 Task: Create New Customer with Customer Name: Depot Drug and Variety, Billing Address Line1: 3113 Abia Martin Drive, Billing Address Line2:  Panther Burn, Billing Address Line3:  Mississippi 38765, Cell Number: 574-212-5169
Action: Mouse moved to (201, 36)
Screenshot: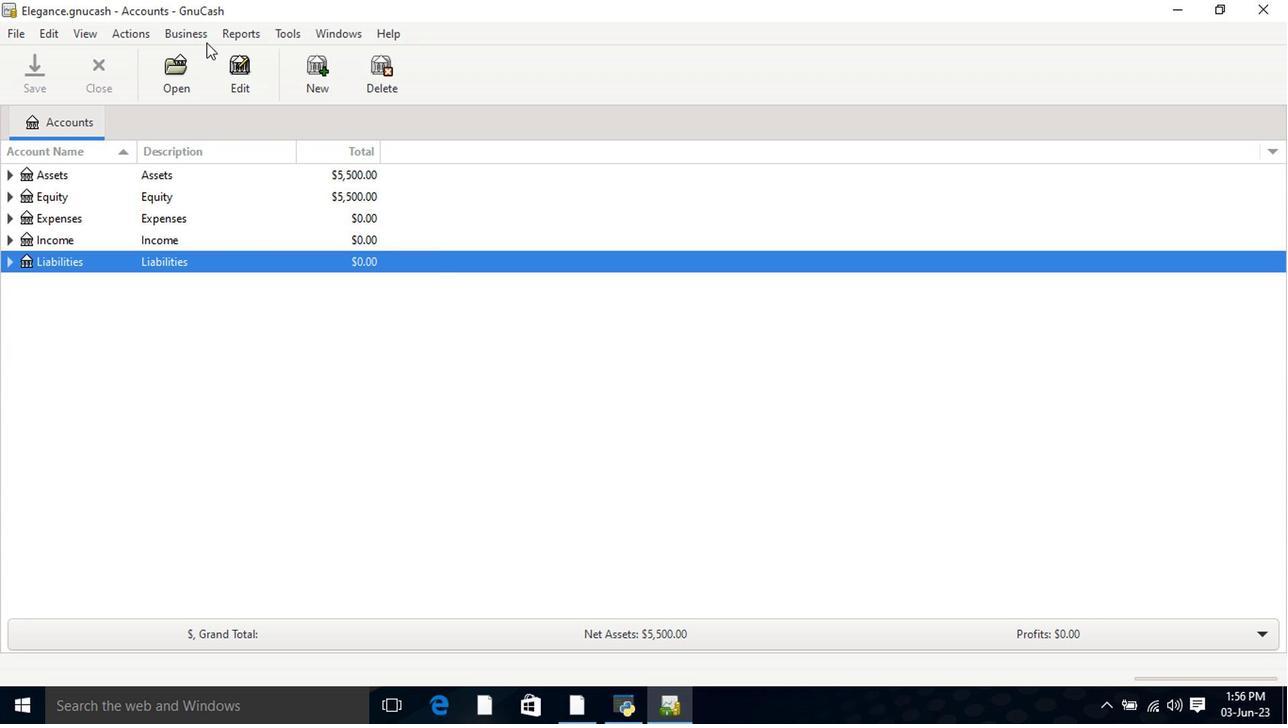 
Action: Mouse pressed left at (201, 36)
Screenshot: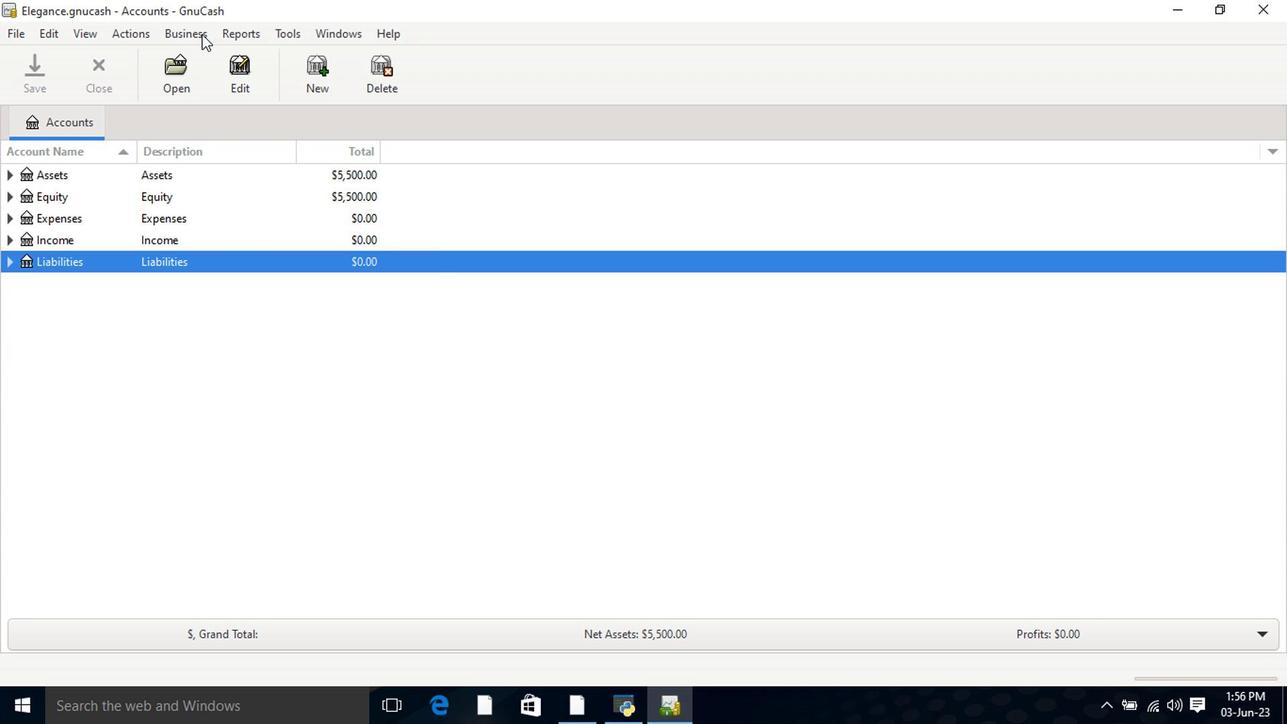 
Action: Mouse moved to (412, 89)
Screenshot: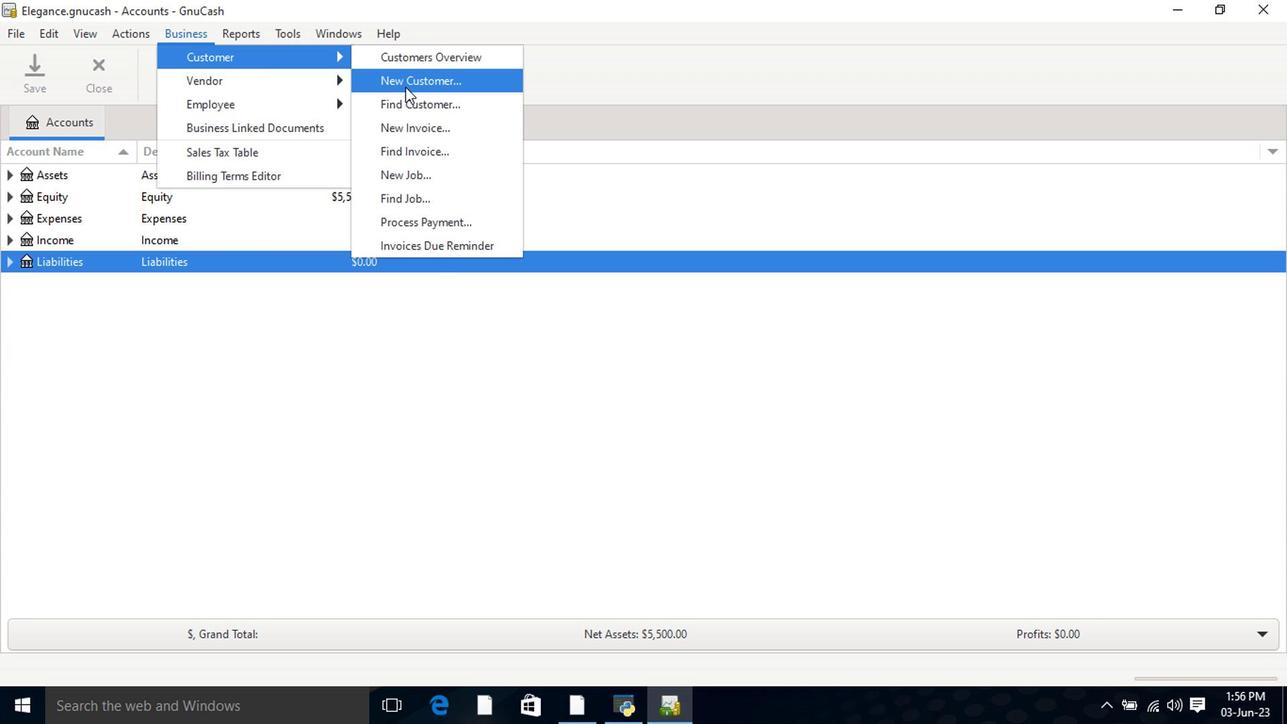 
Action: Mouse pressed left at (412, 89)
Screenshot: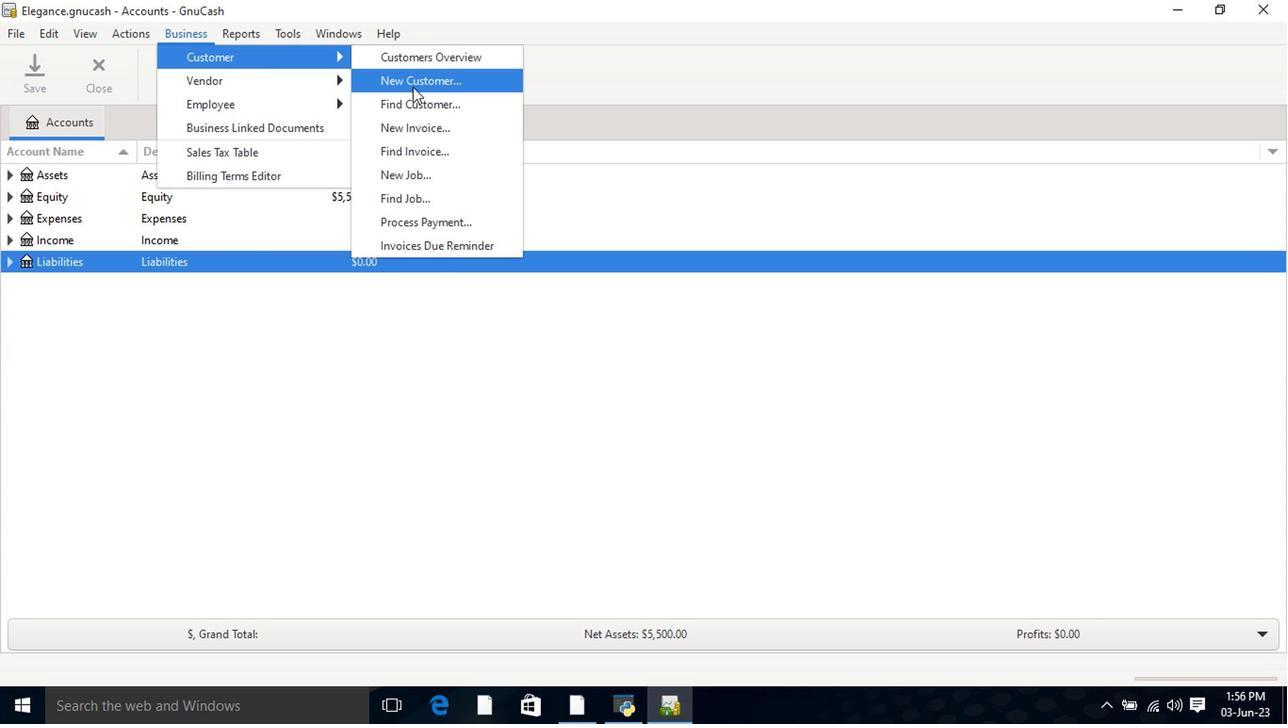 
Action: Mouse moved to (667, 213)
Screenshot: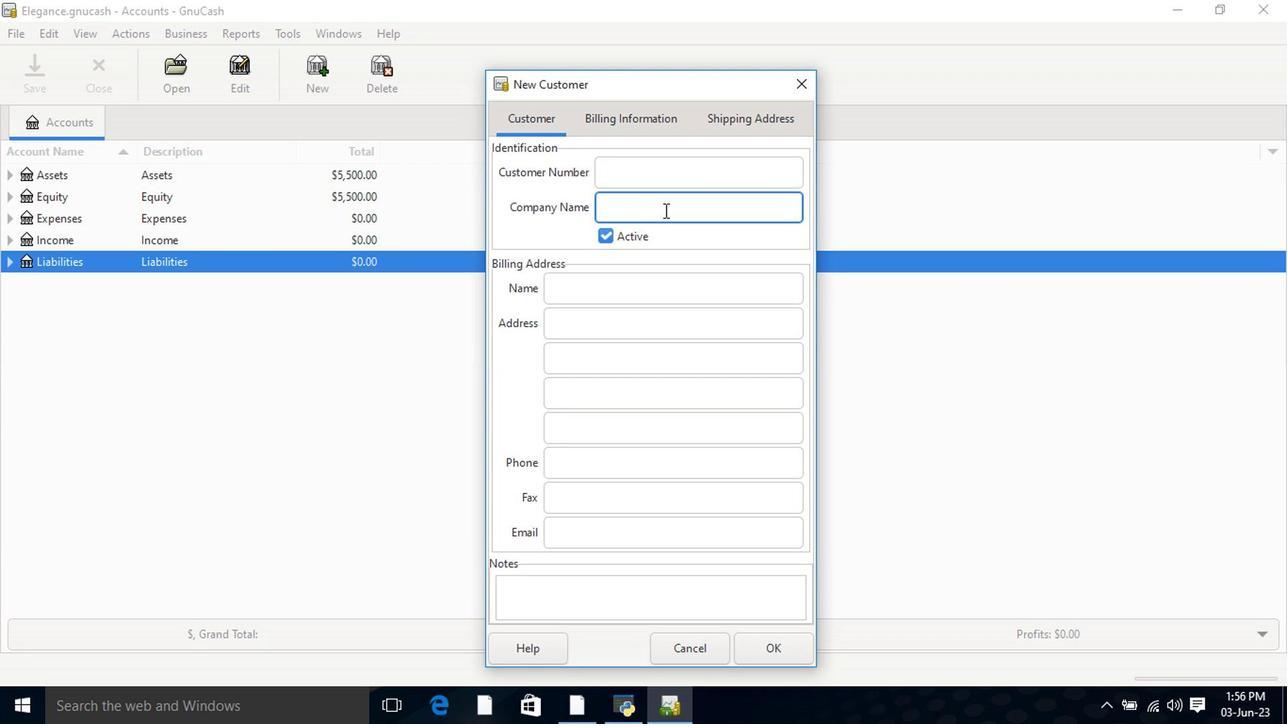 
Action: Key pressed <Key.shift>Depot<Key.space><Key.shift>Drug<Key.space>and<Key.space><Key.shift>Variety<Key.tab><Key.tab><Key.tab>
Screenshot: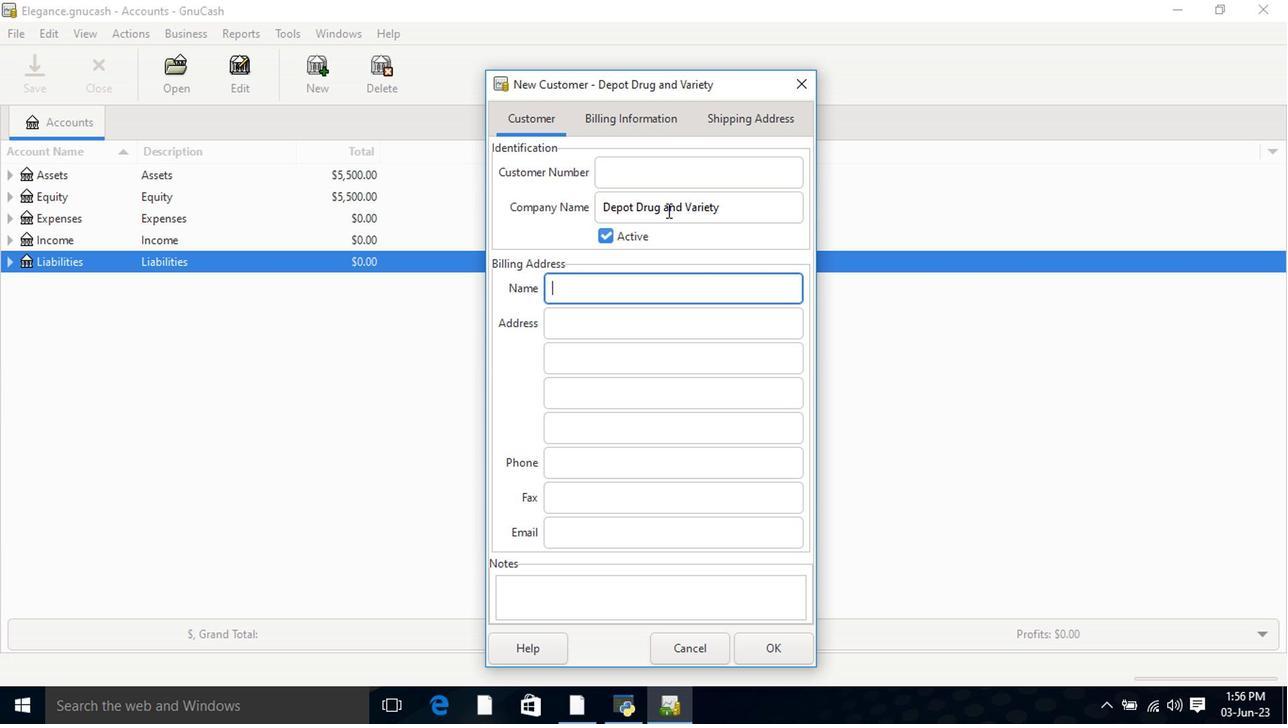 
Action: Mouse moved to (811, 313)
Screenshot: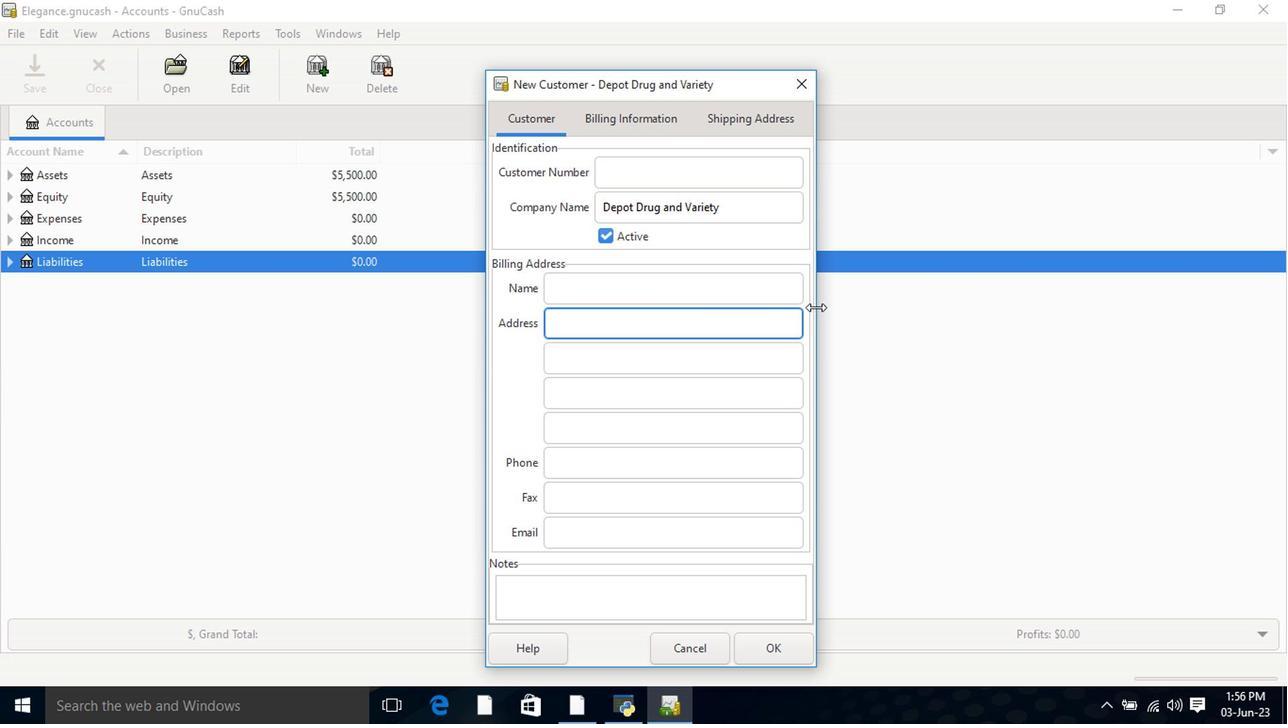 
Action: Key pressed 3113<Key.space><Key.shift>Abia<Key.space><Key.shift>Martin<Key.space><Key.shift>Drive<Key.tab><Key.shift>Panther<Key.space><Key.shift>Burn<Key.tab><Key.shift>Mississippi<Key.space>38765<Key.tab><Key.tab>574-212-5169
Screenshot: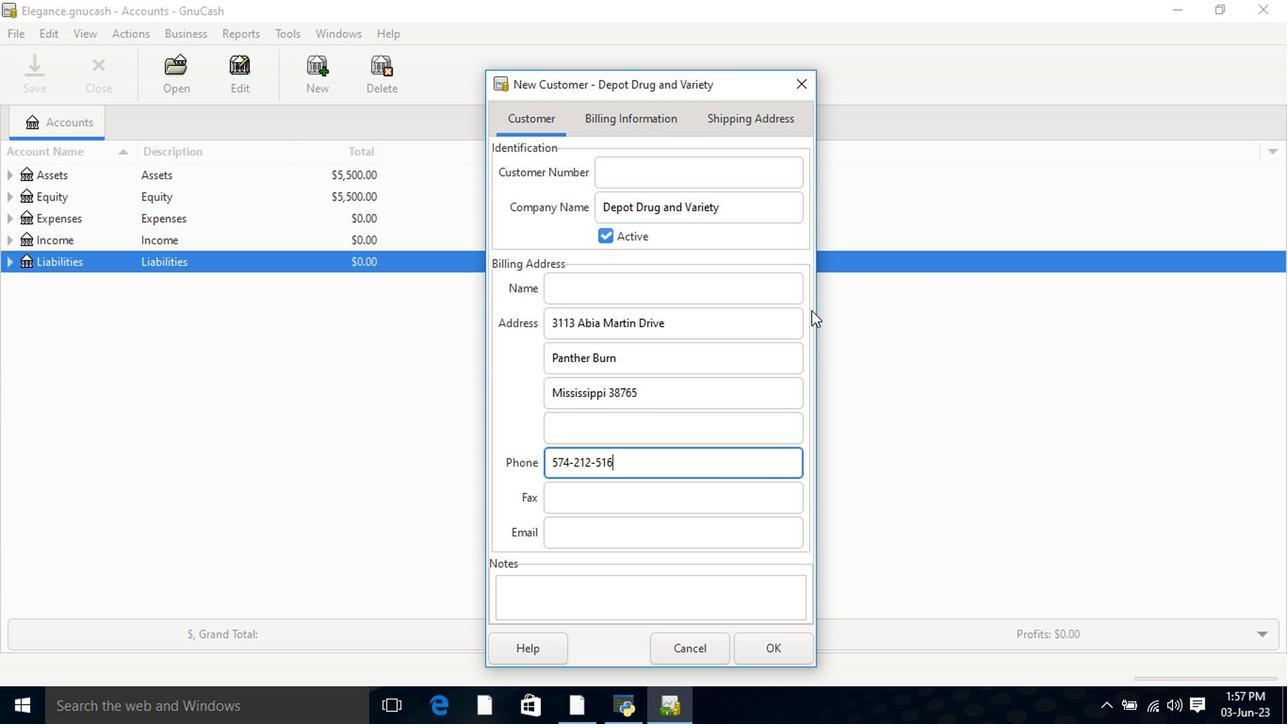 
Action: Mouse moved to (628, 124)
Screenshot: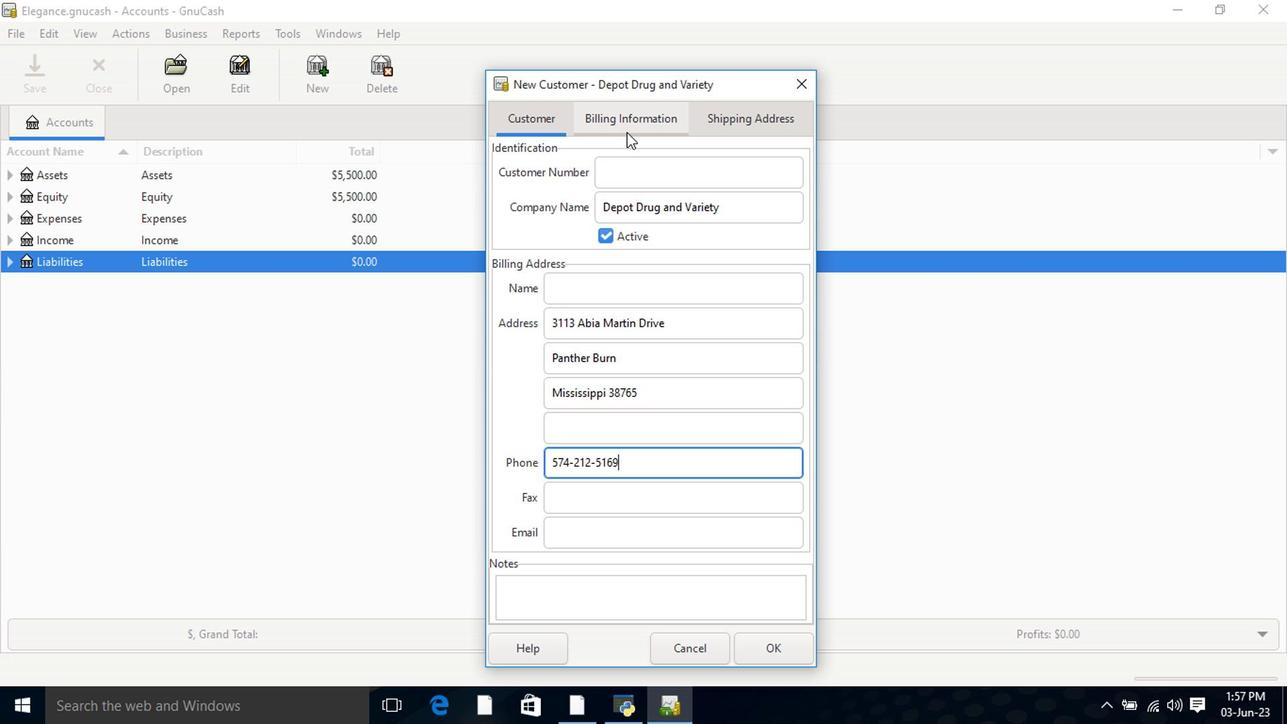 
Action: Mouse pressed left at (628, 124)
Screenshot: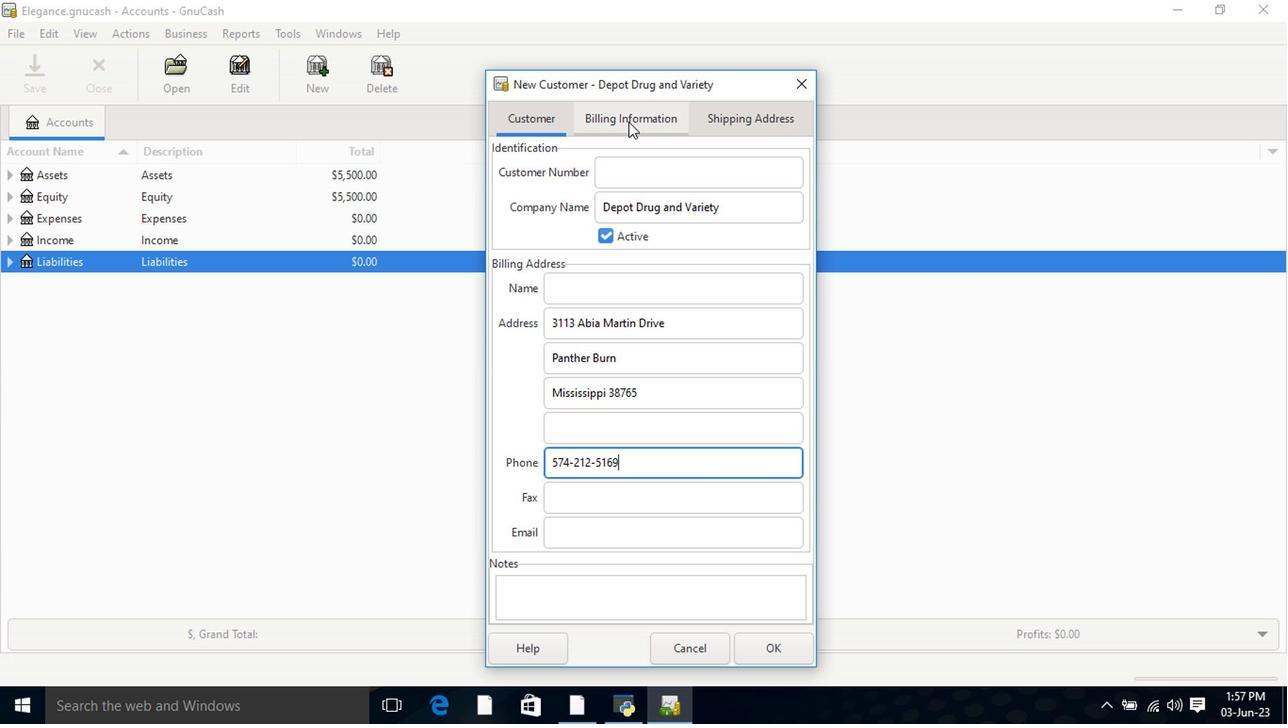 
Action: Mouse moved to (746, 117)
Screenshot: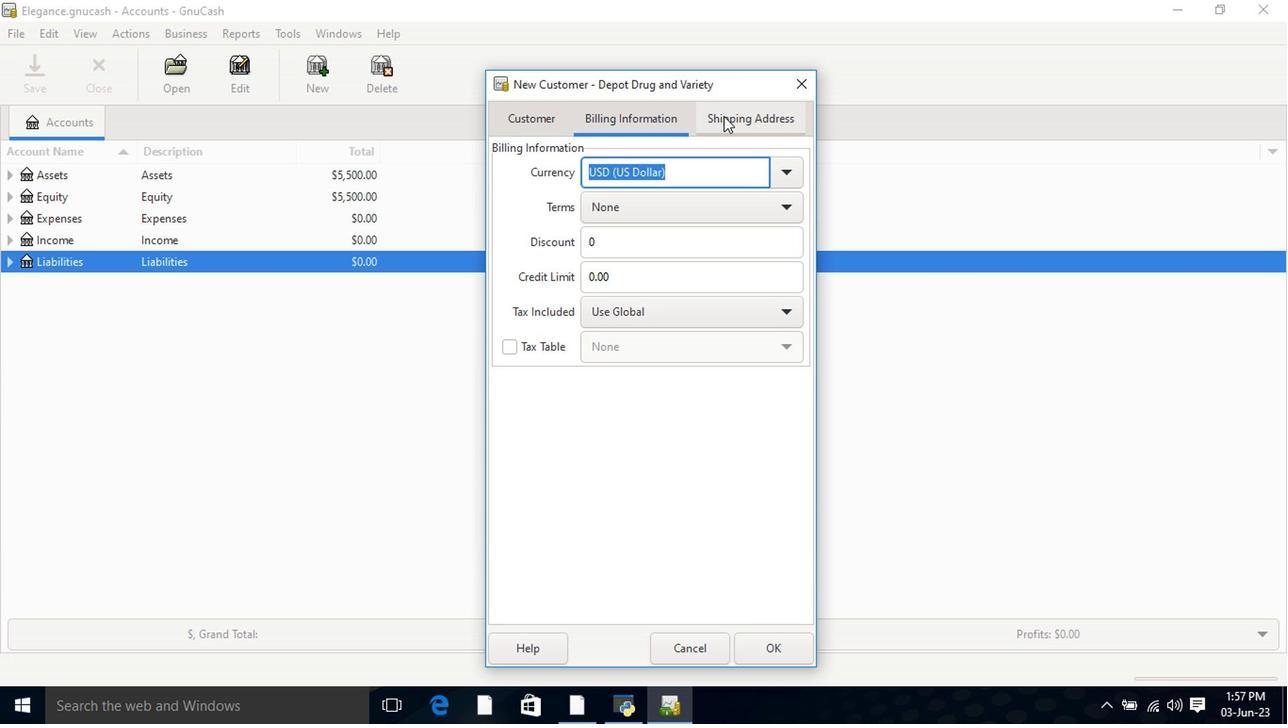 
Action: Mouse pressed left at (746, 117)
Screenshot: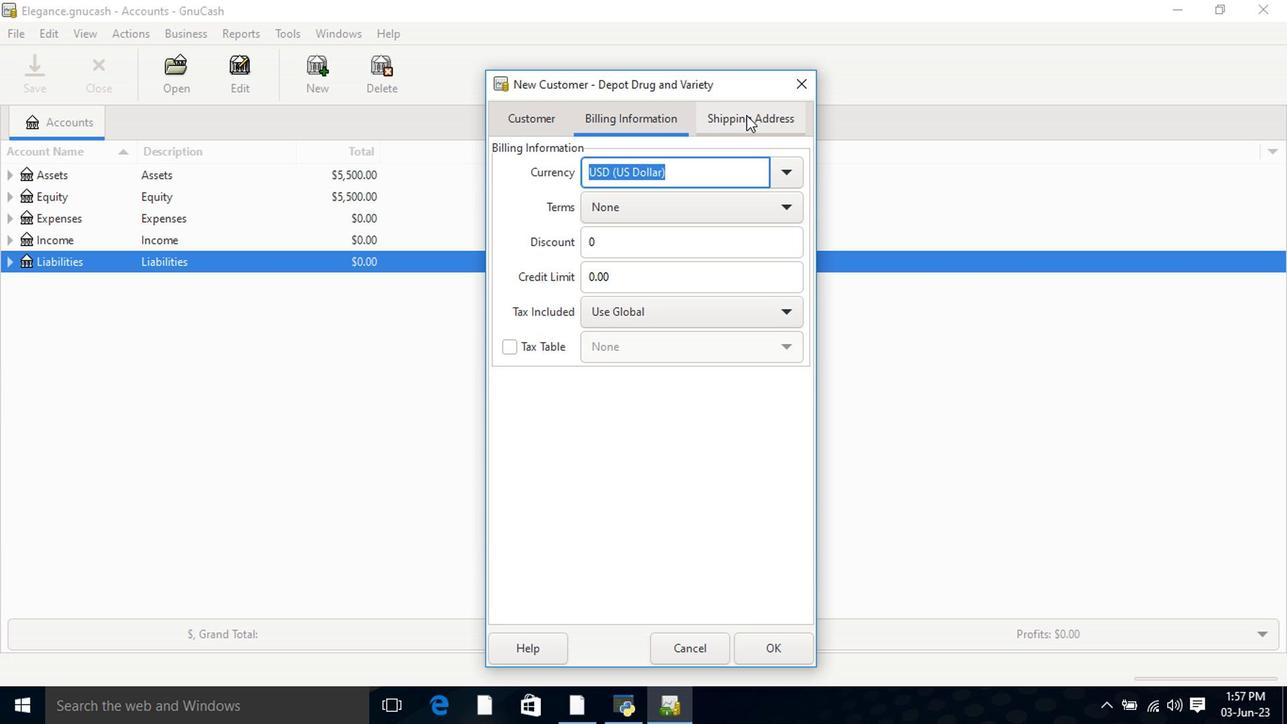 
Action: Mouse moved to (757, 655)
Screenshot: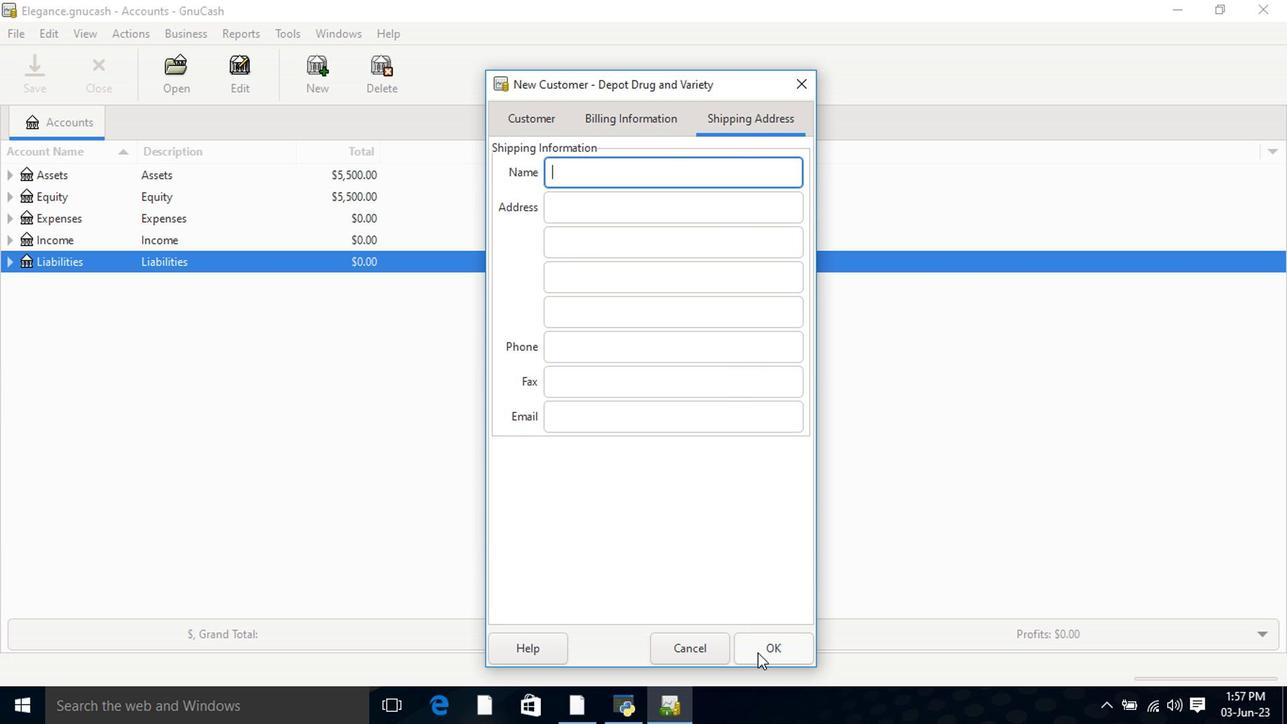 
Action: Mouse pressed left at (757, 655)
Screenshot: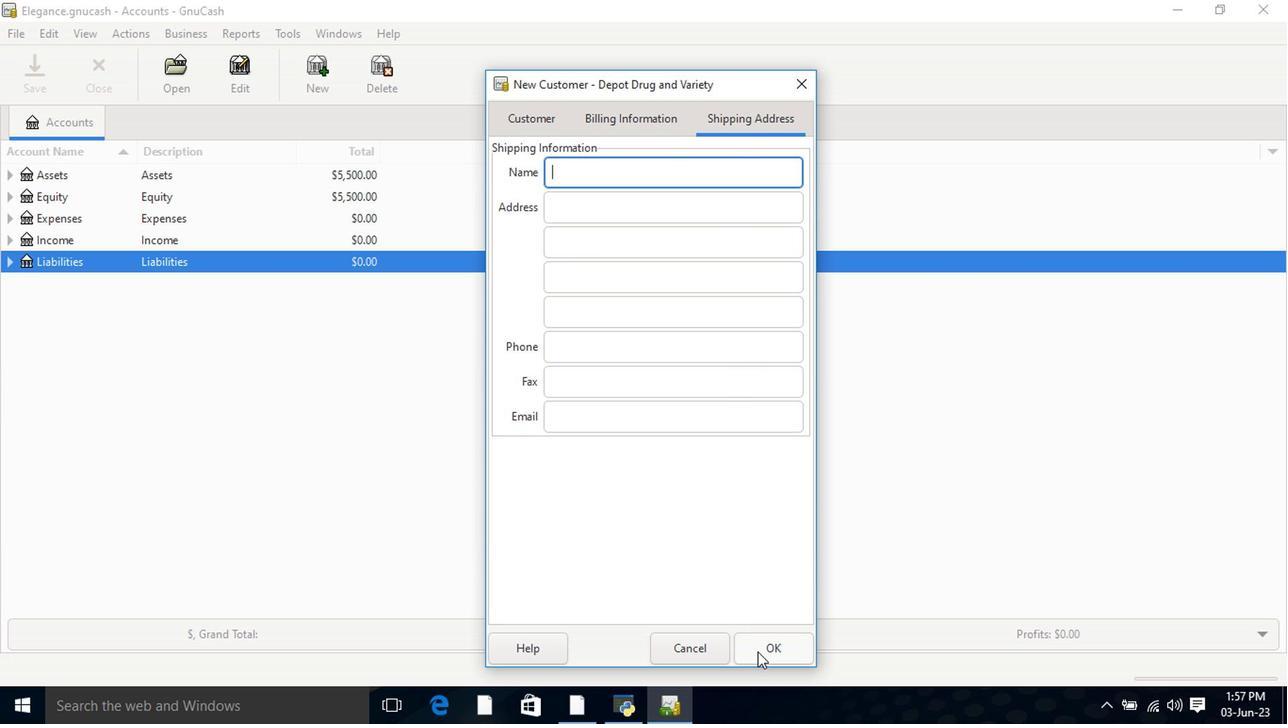 
Action: Mouse moved to (747, 605)
Screenshot: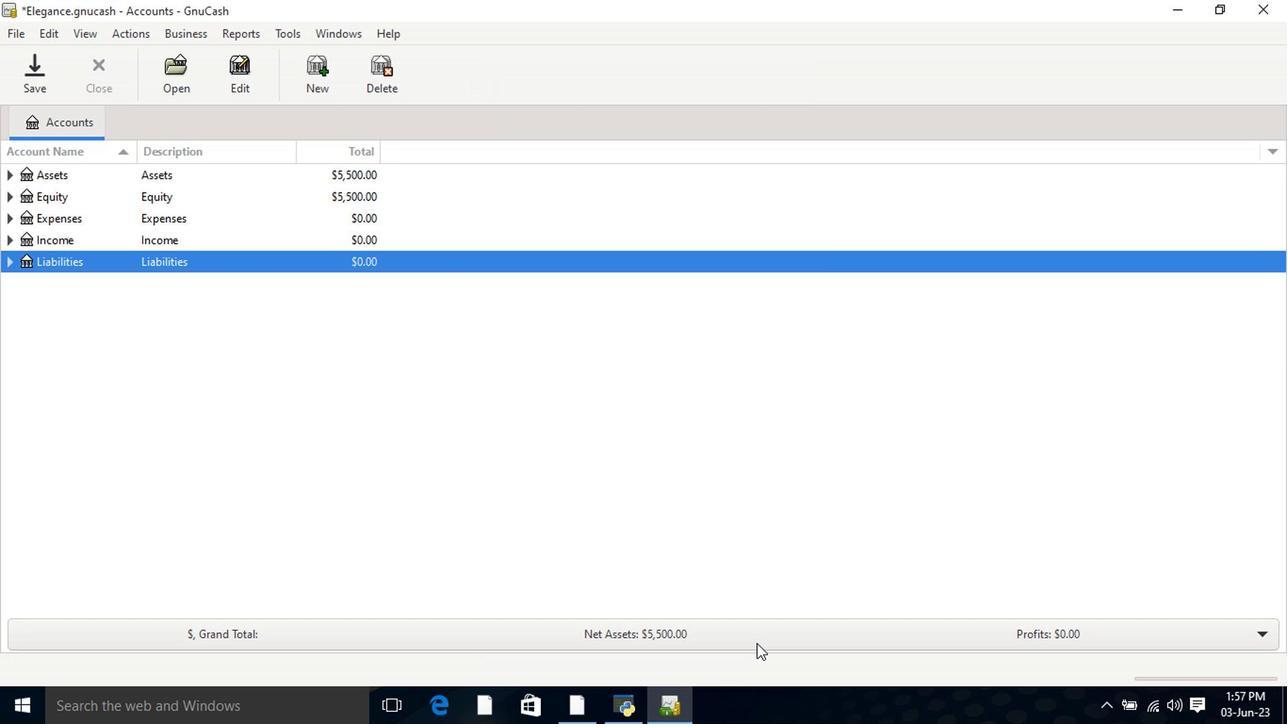 
